 Task: Forward the email from Shazi Zaman with the subject 'follow up' to Piyush Bhardwajini and add 'Kindly consider it urgent' in the message body.
Action: Mouse moved to (464, 12)
Screenshot: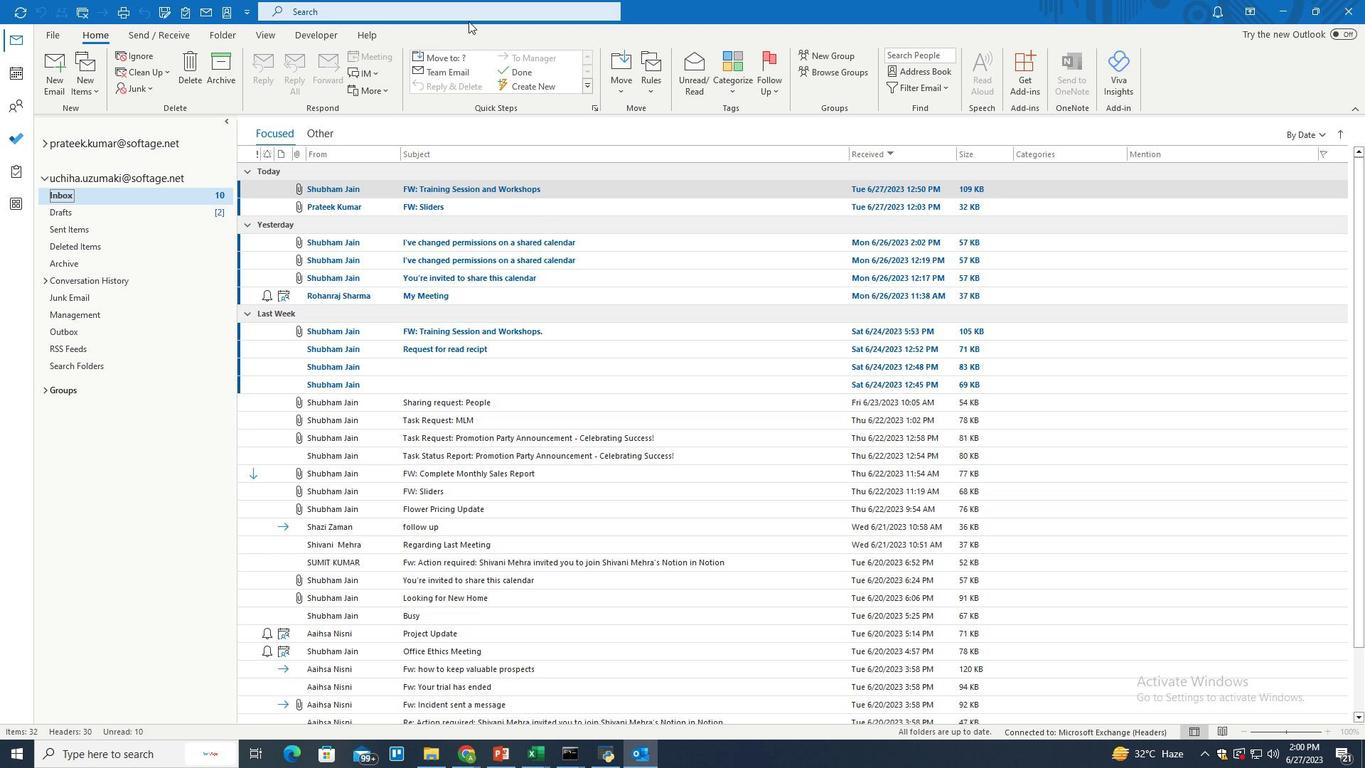 
Action: Mouse pressed left at (464, 12)
Screenshot: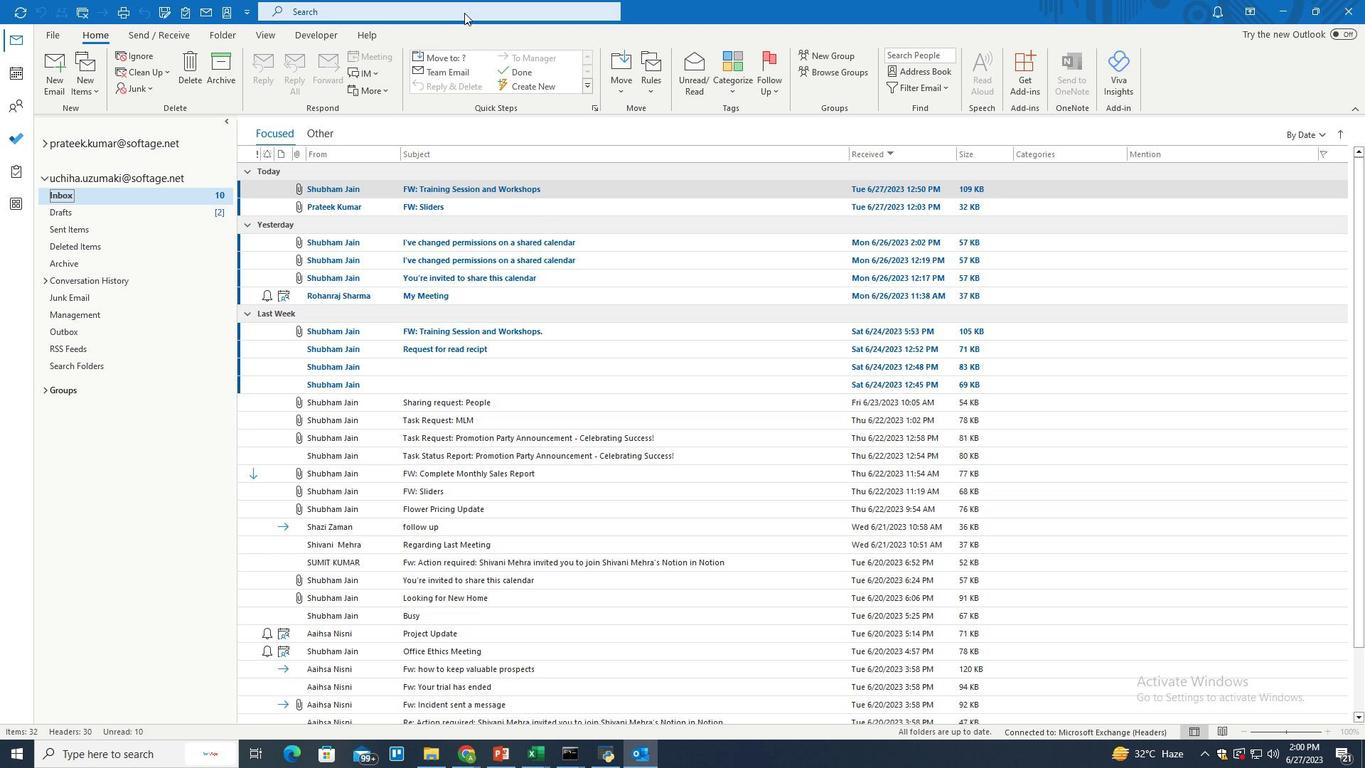 
Action: Key pressed sha
Screenshot: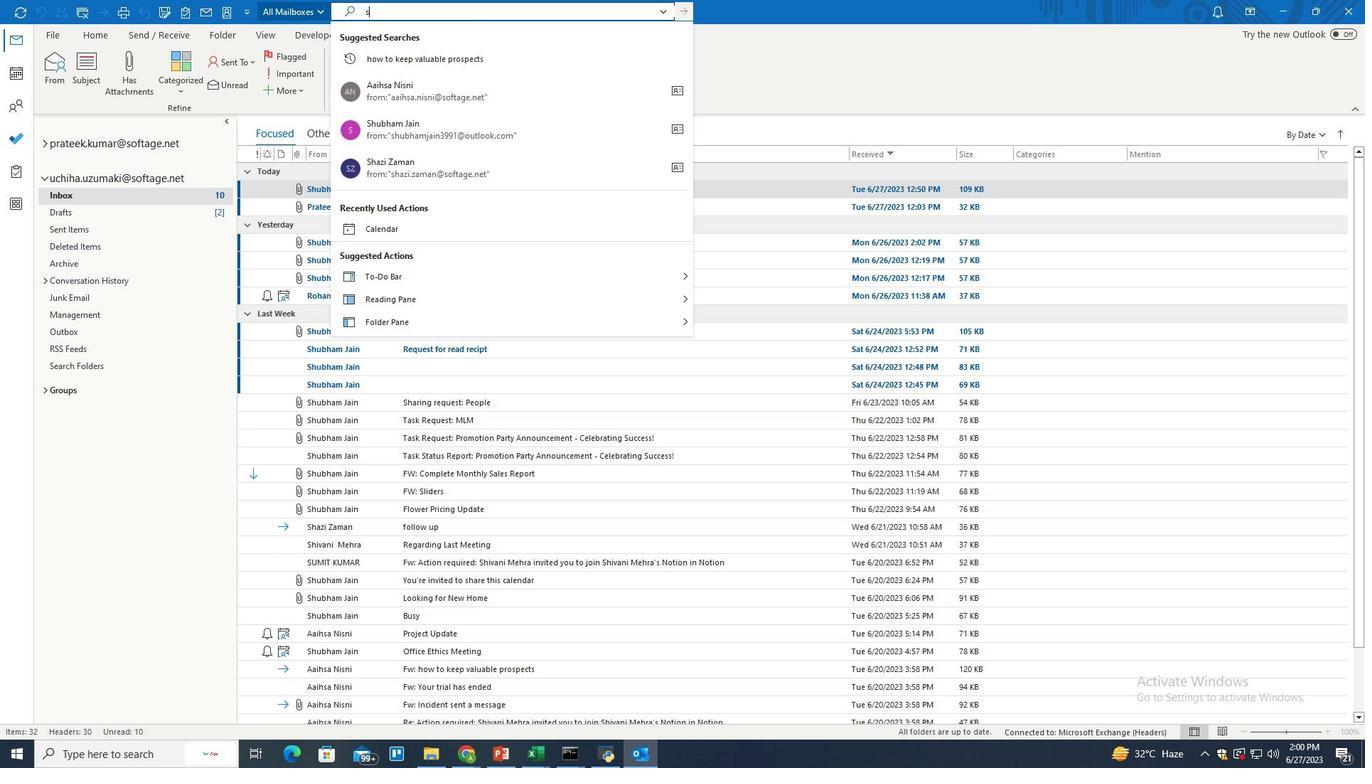 
Action: Mouse moved to (471, 92)
Screenshot: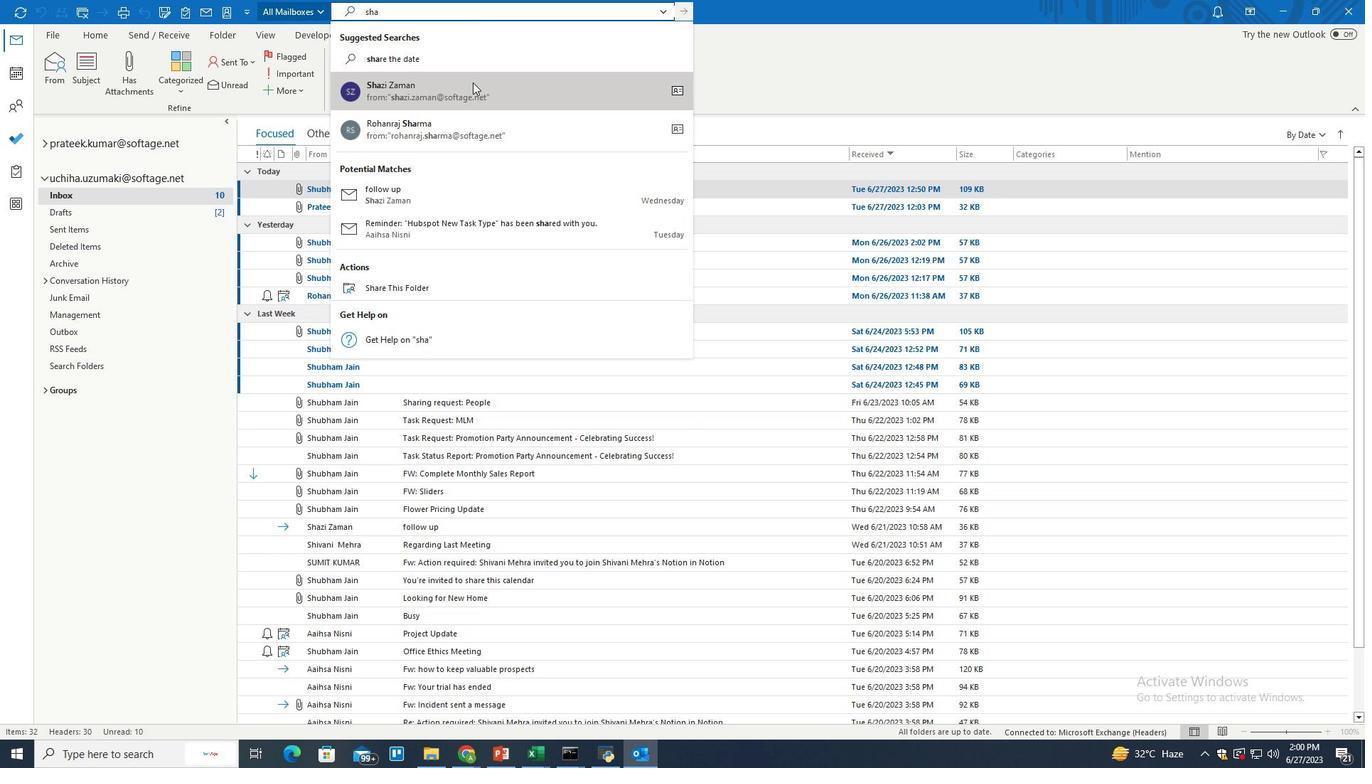 
Action: Mouse pressed left at (471, 92)
Screenshot: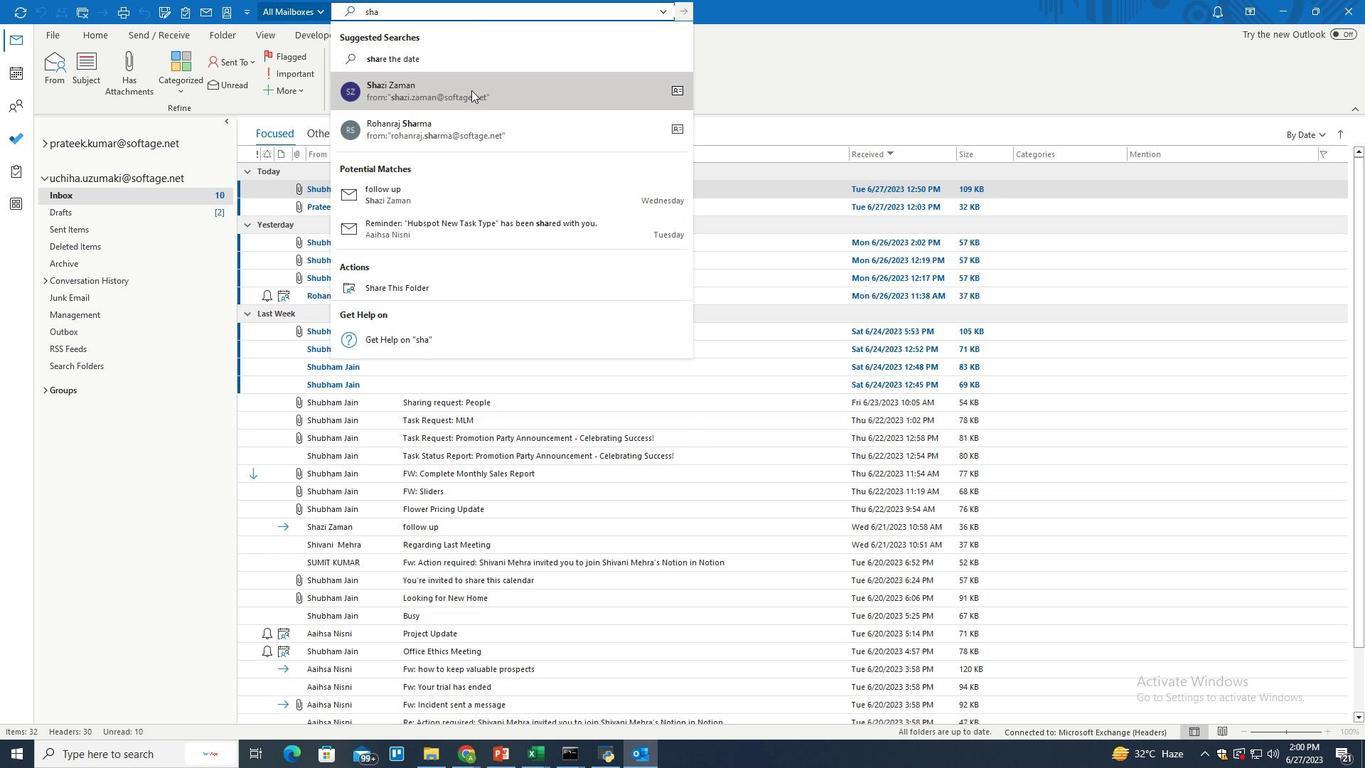 
Action: Mouse moved to (458, 219)
Screenshot: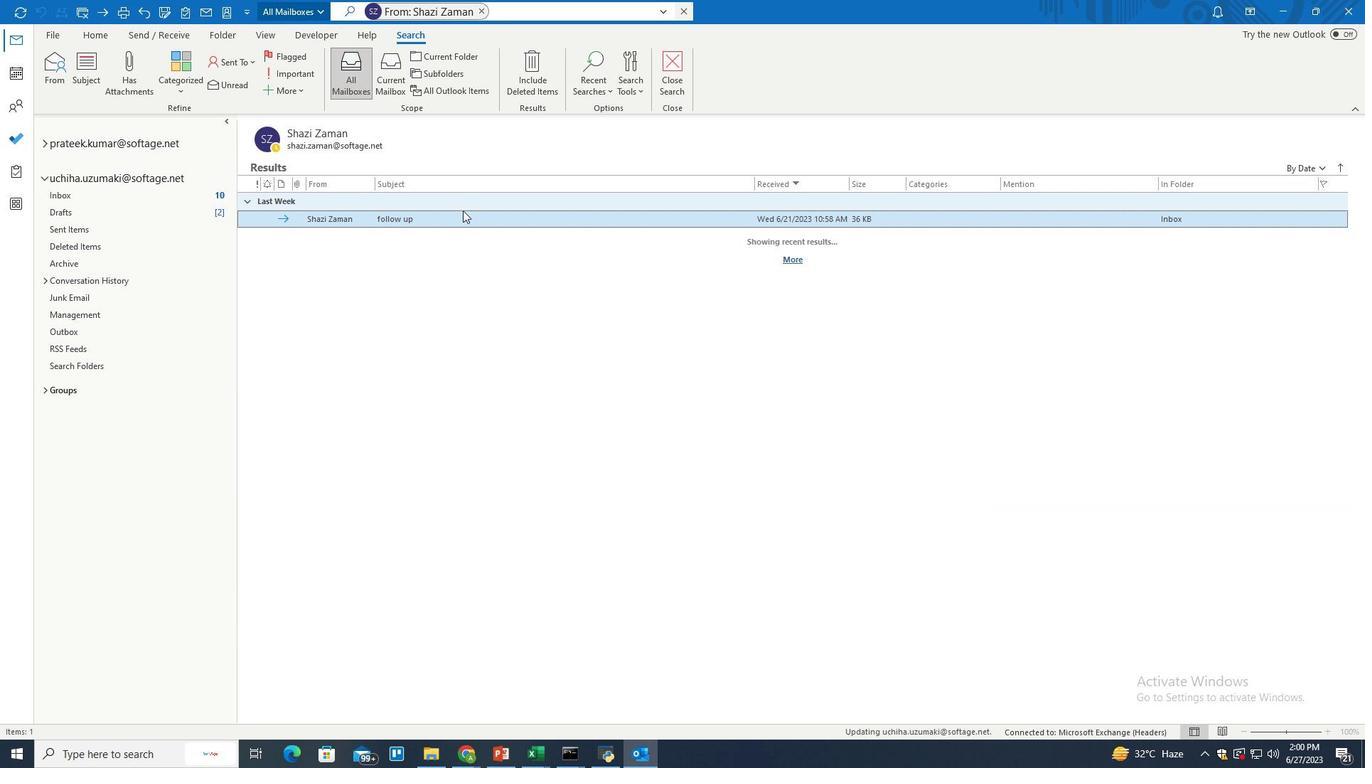 
Action: Mouse pressed left at (458, 219)
Screenshot: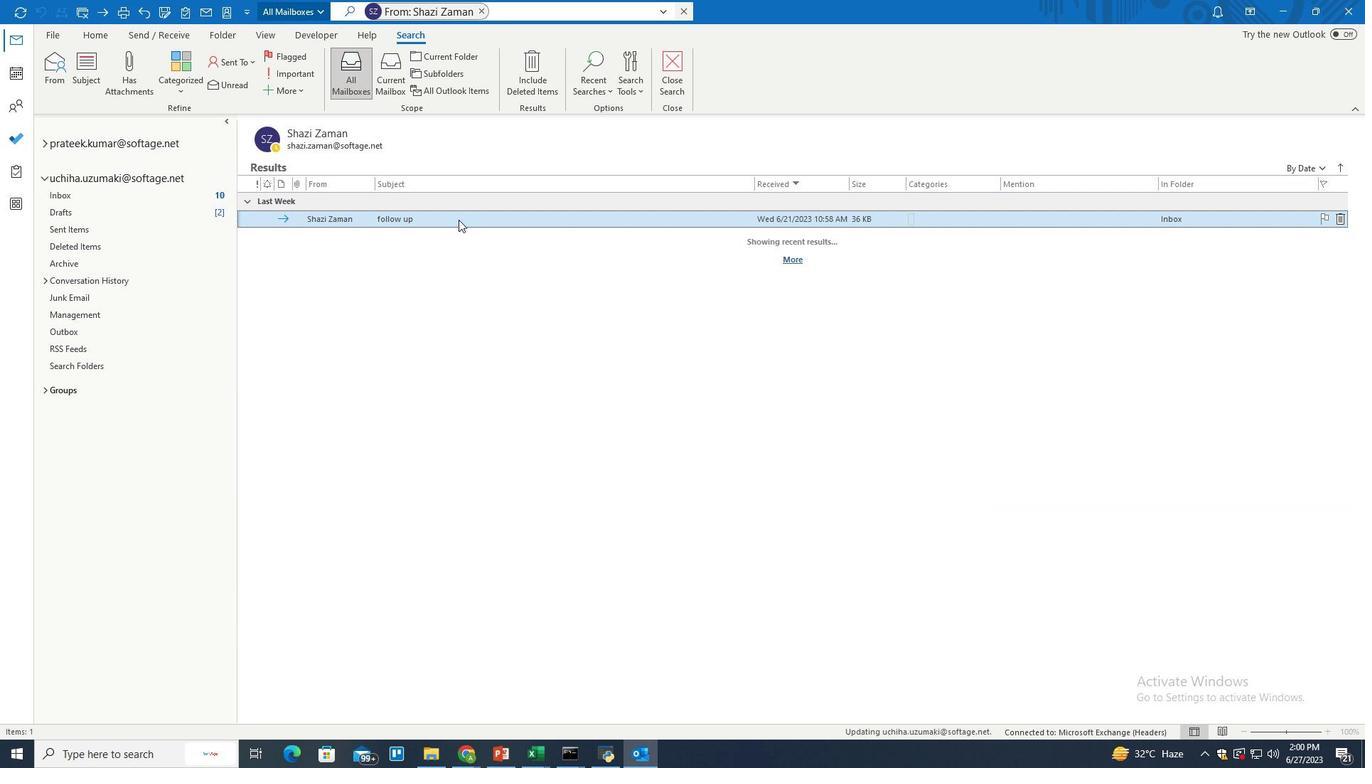 
Action: Mouse moved to (100, 33)
Screenshot: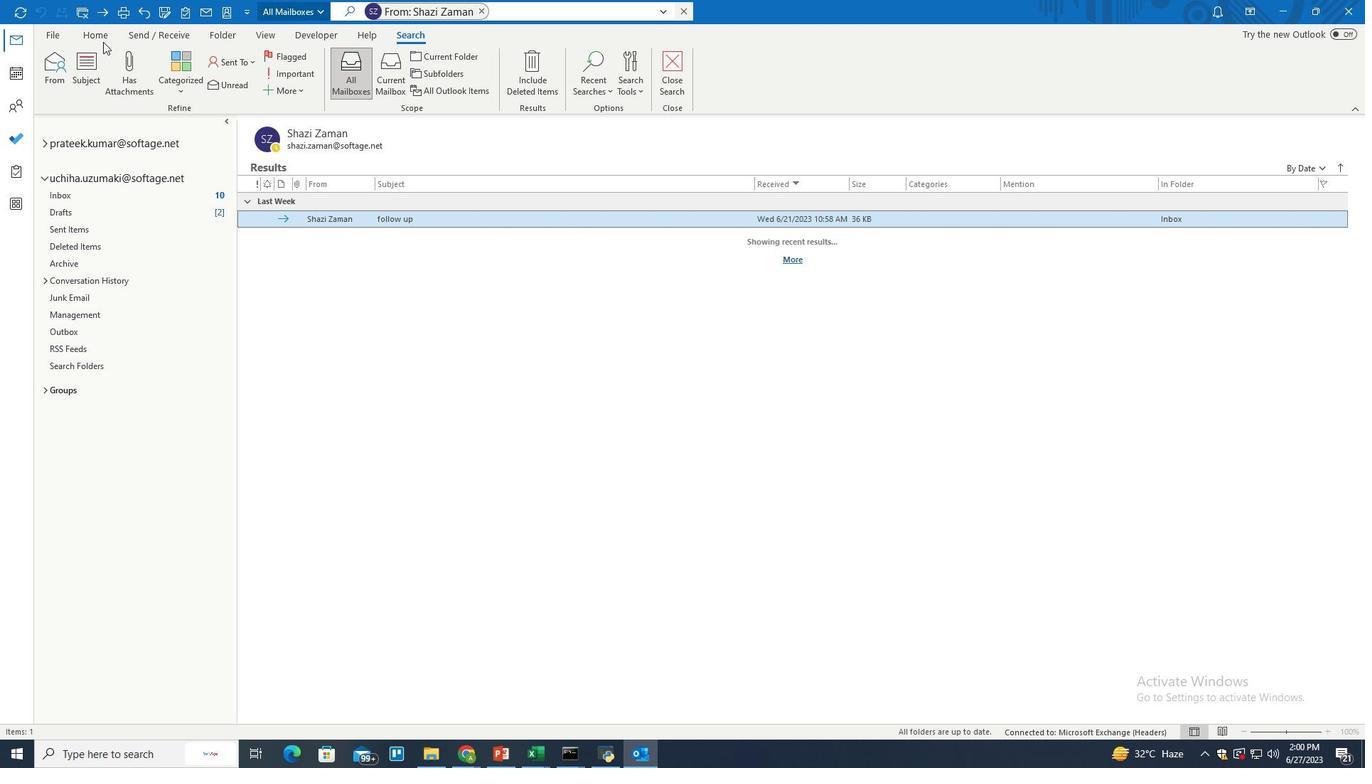 
Action: Mouse pressed left at (100, 33)
Screenshot: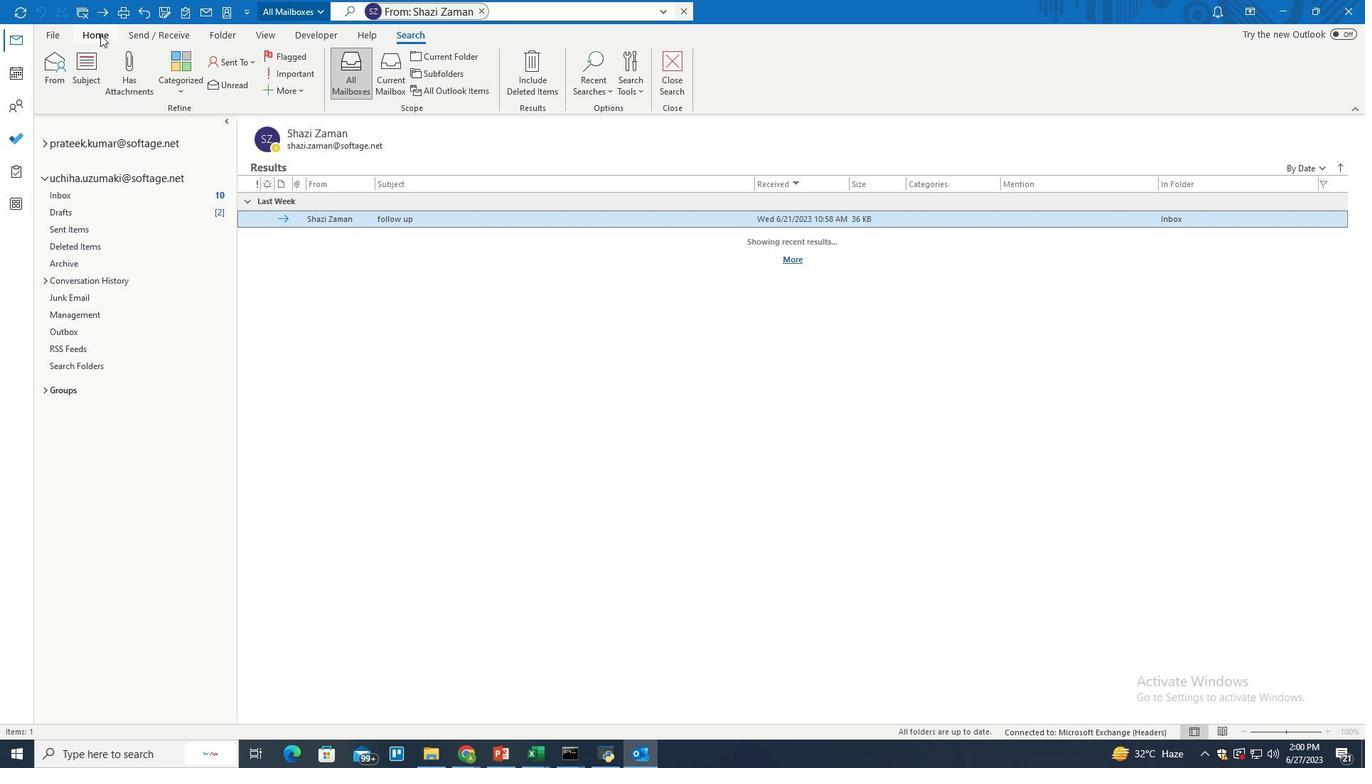 
Action: Mouse moved to (317, 76)
Screenshot: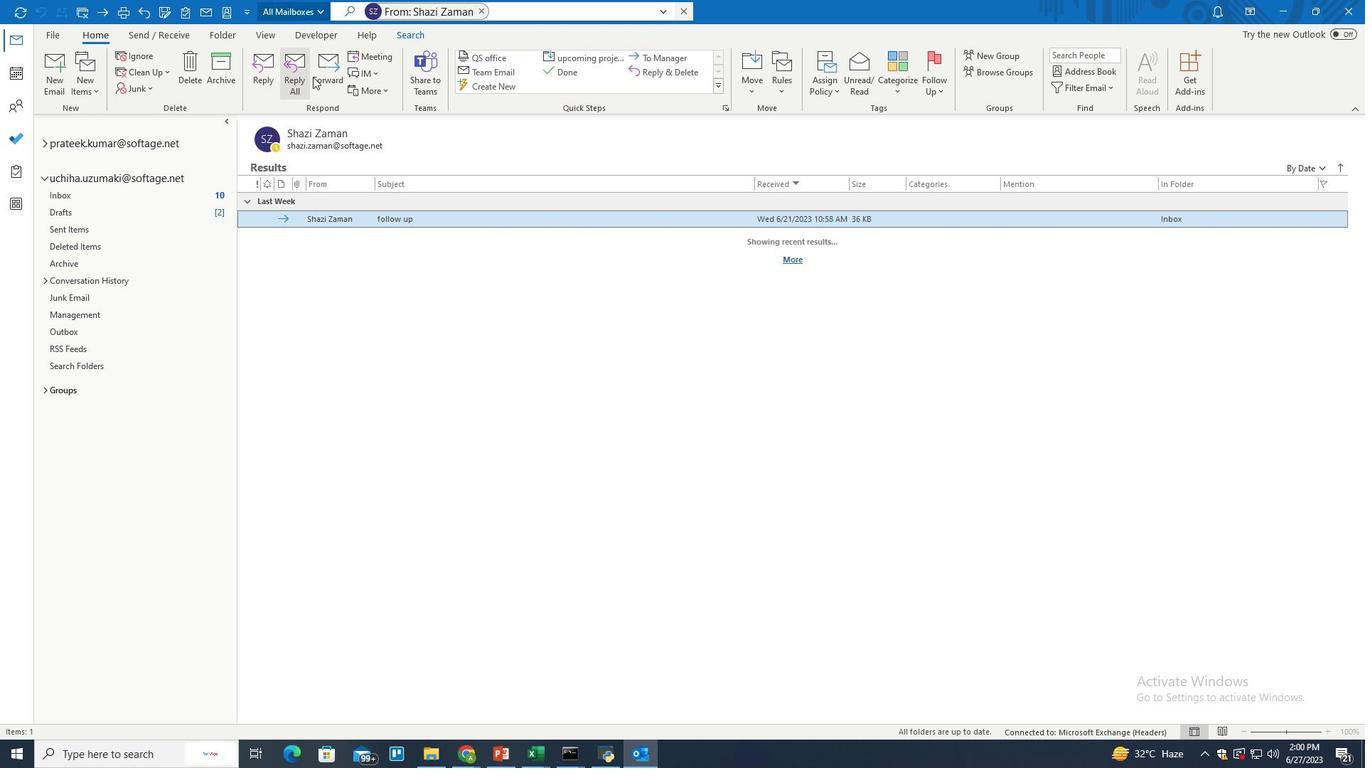 
Action: Mouse pressed left at (317, 76)
Screenshot: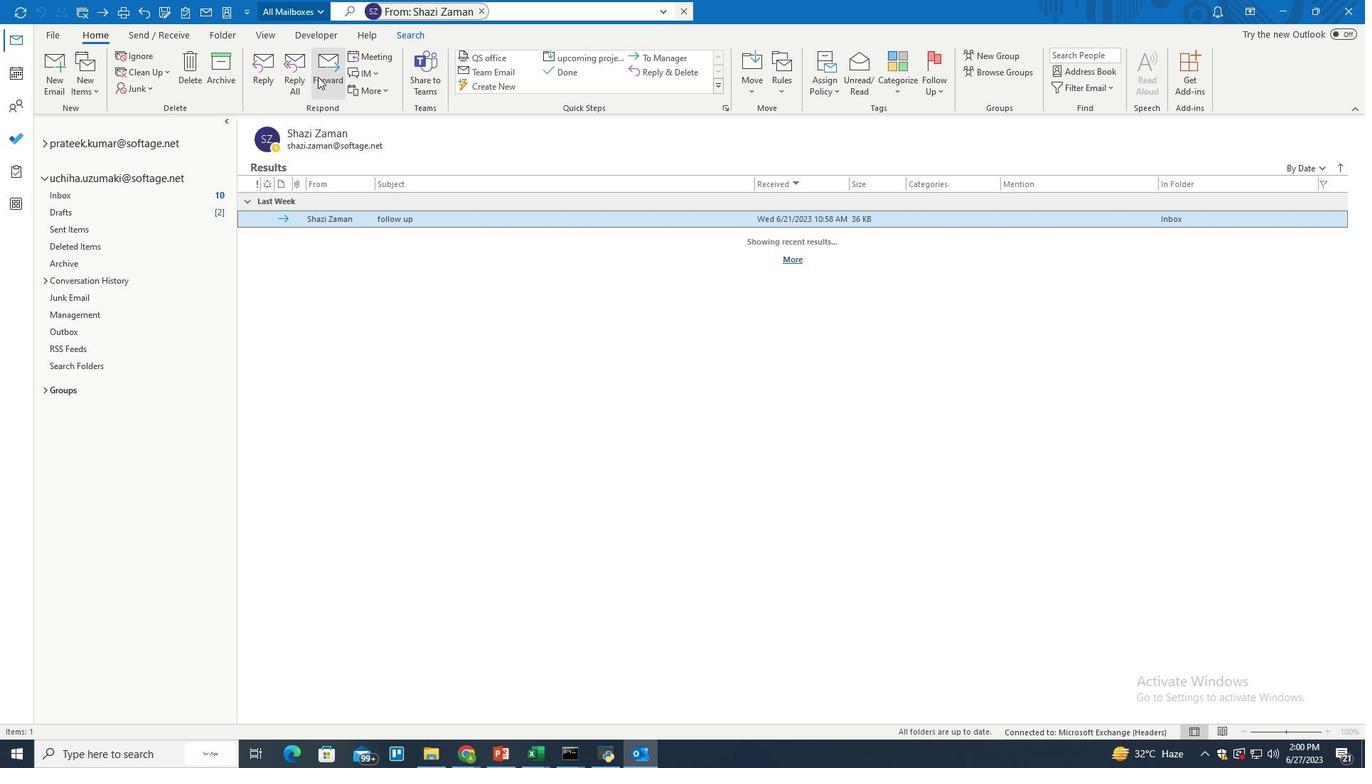 
Action: Mouse moved to (284, 170)
Screenshot: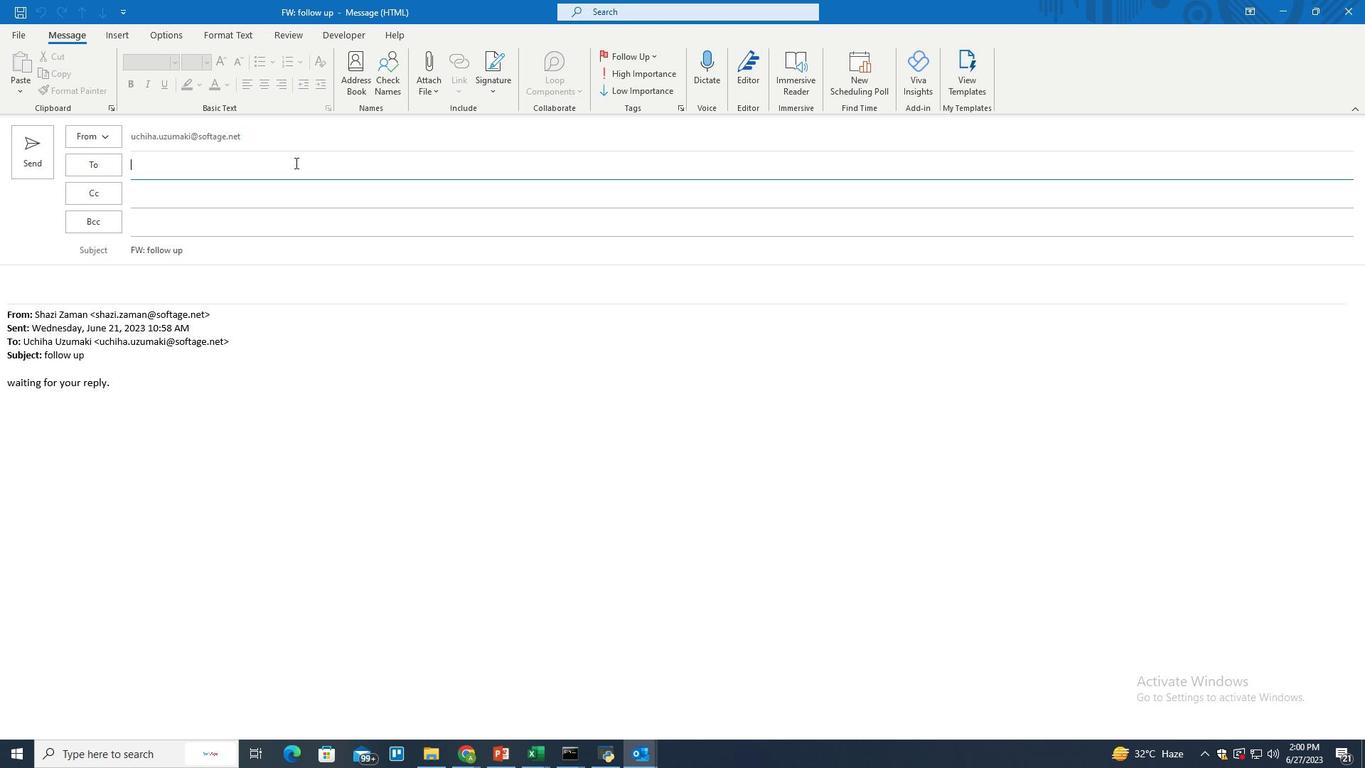
Action: Key pressed piyuch<Key.backspace><Key.backspace>sh
Screenshot: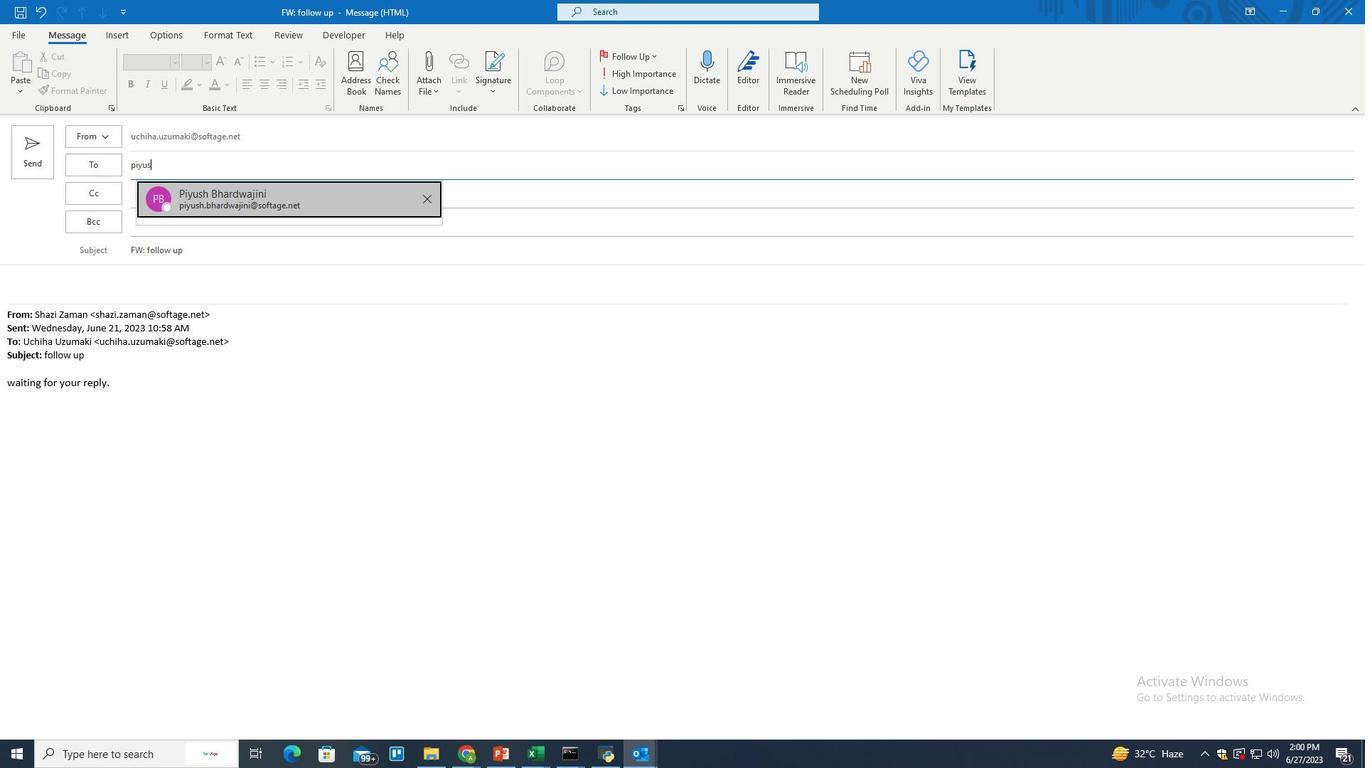 
Action: Mouse moved to (312, 199)
Screenshot: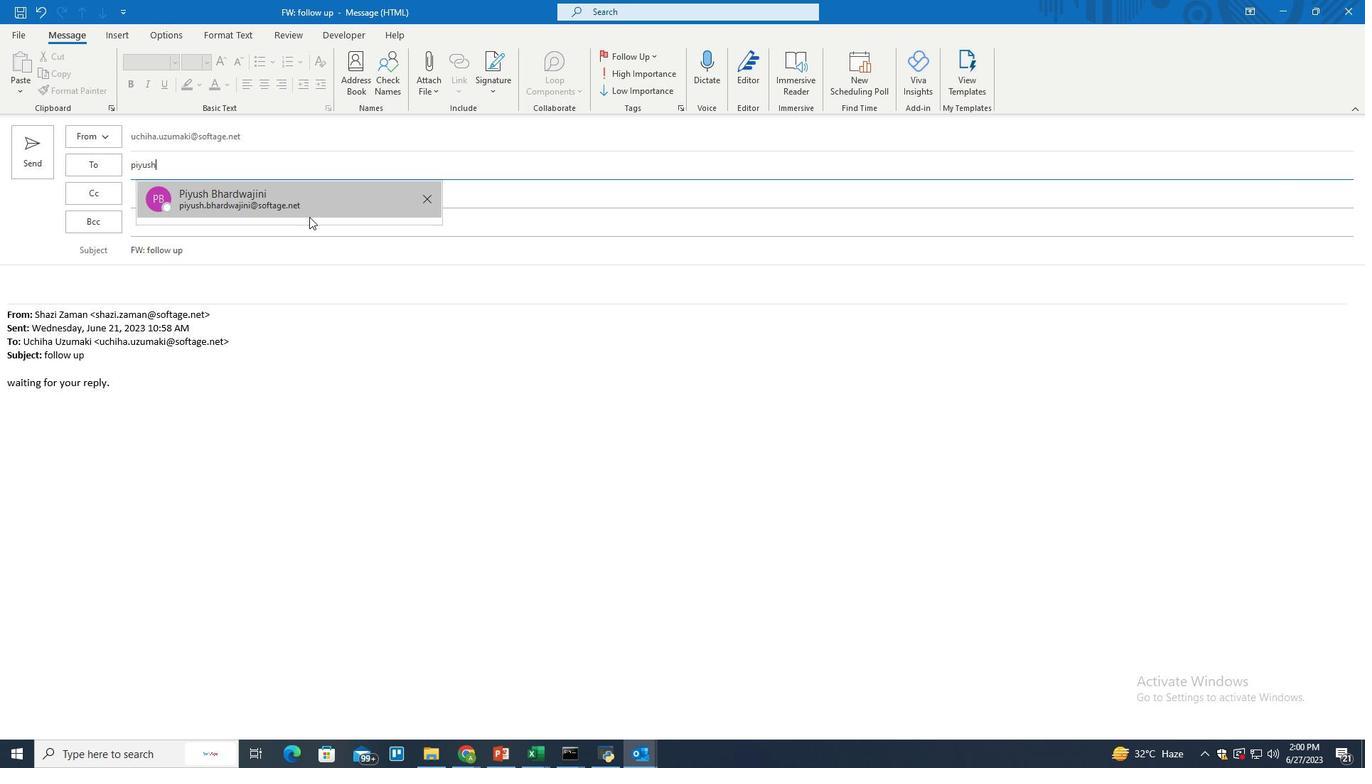 
Action: Mouse pressed left at (312, 199)
Screenshot: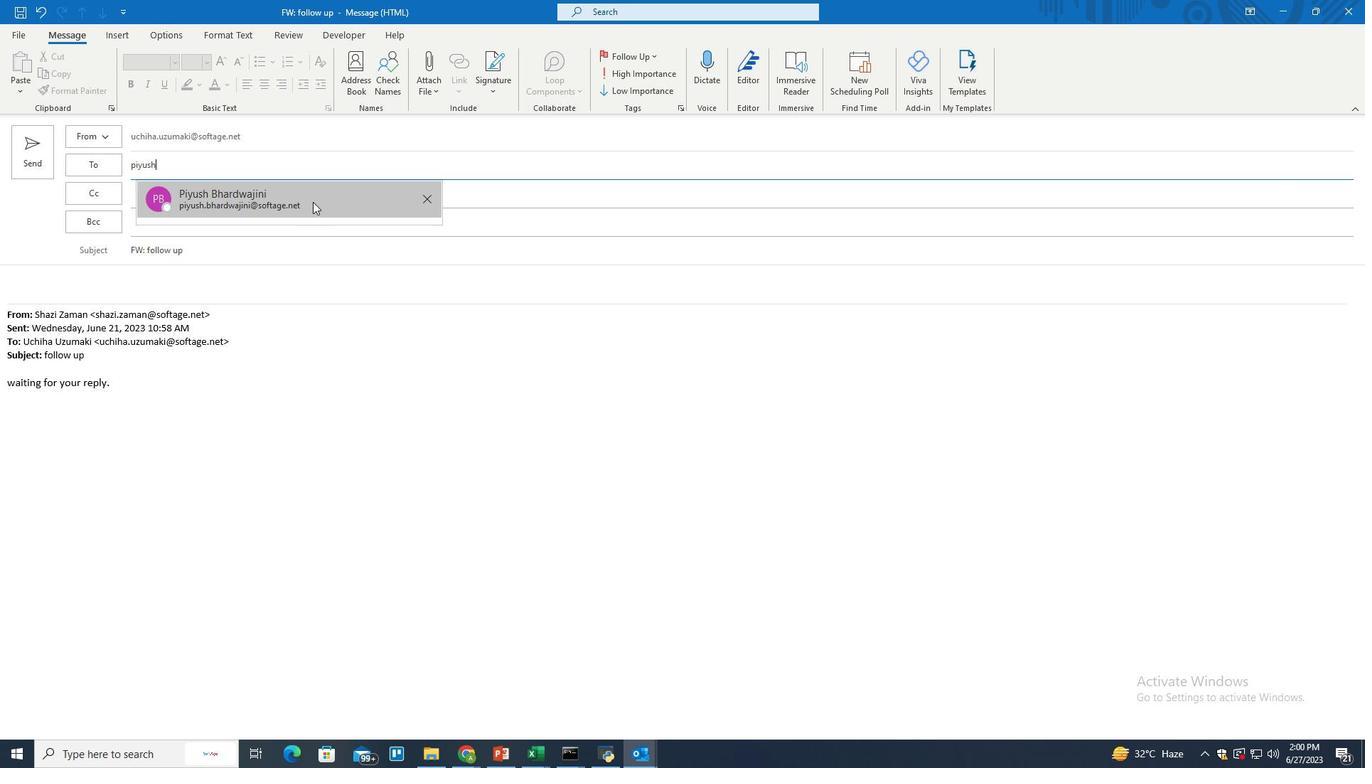 
Action: Mouse moved to (214, 390)
Screenshot: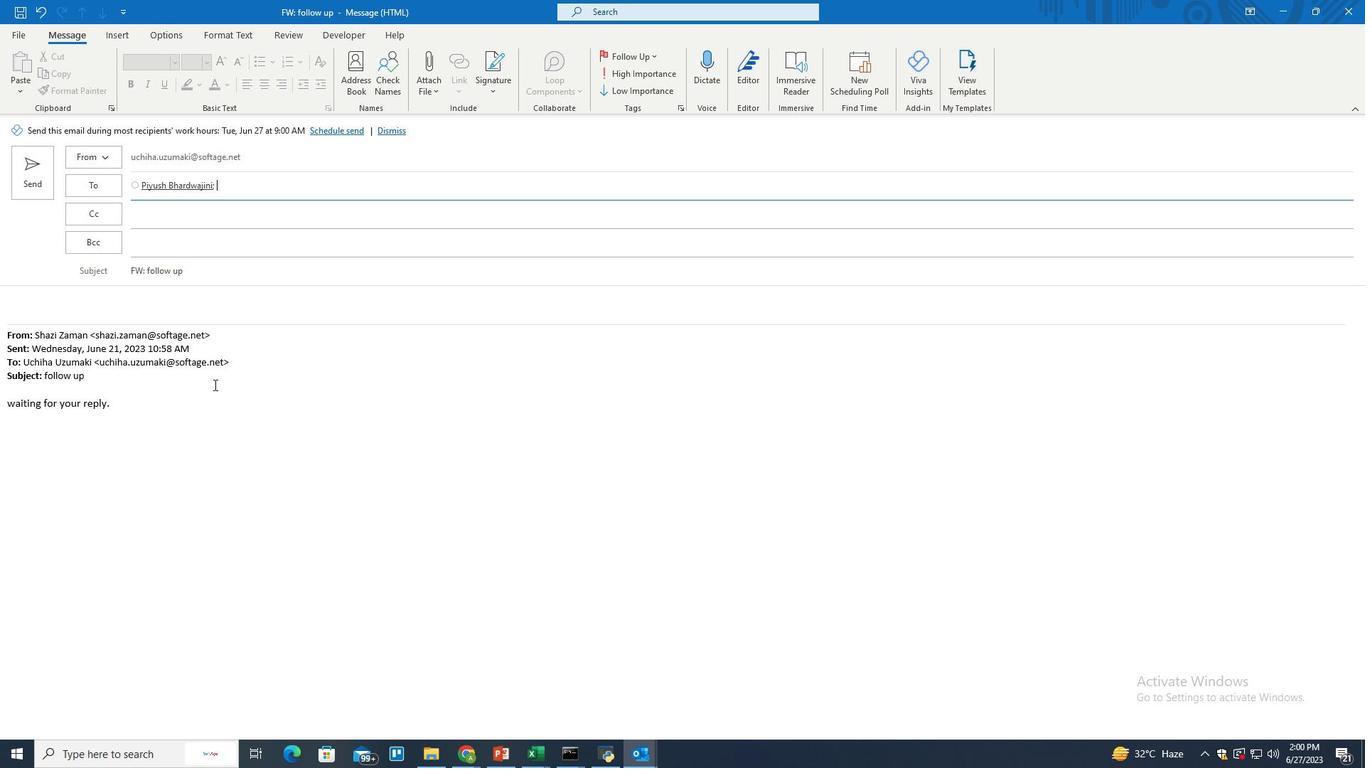 
Action: Mouse pressed left at (214, 390)
Screenshot: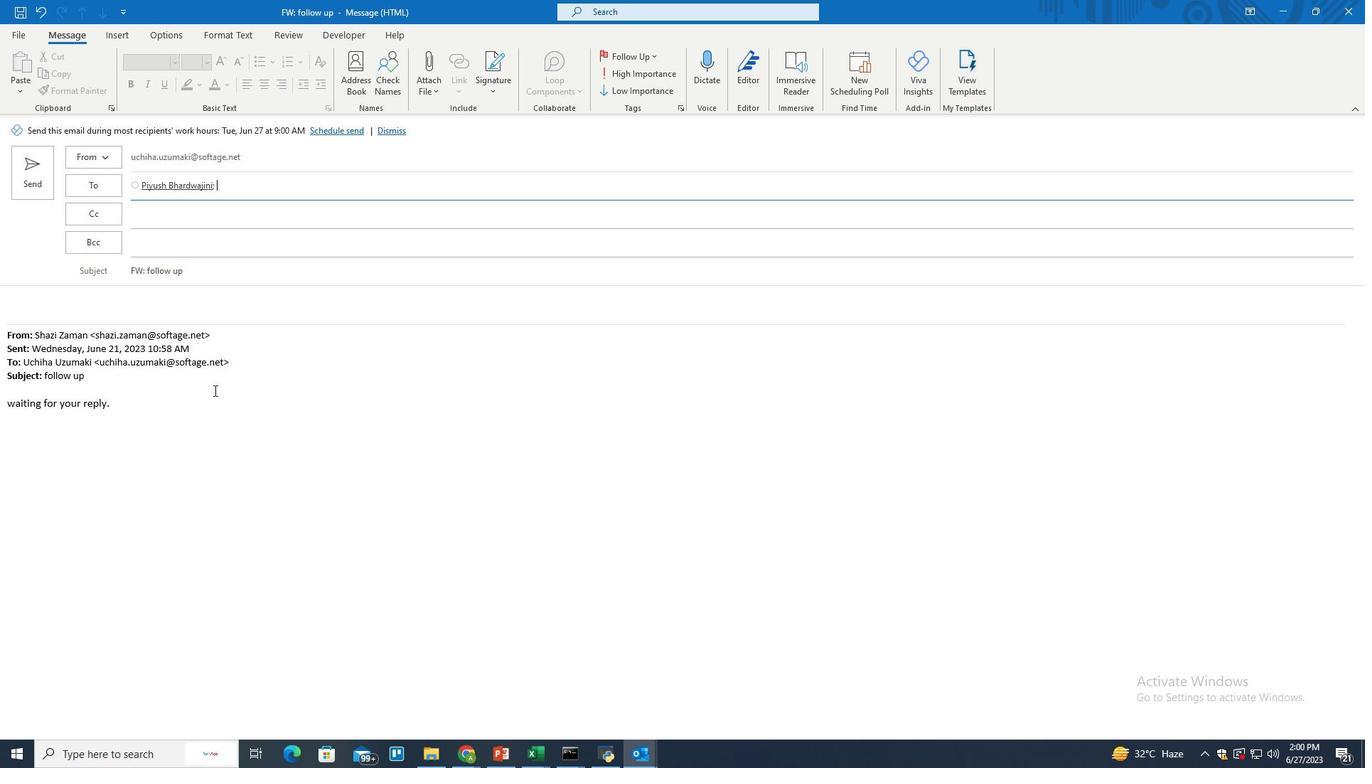 
Action: Key pressed <Key.end><Key.down><Key.down><Key.end><Key.shift_r><Key.enter><Key.shift>Kidly<Key.space>condi<Key.backspace><Key.backspace>sider<Key.space>it<Key.space>urgent
Screenshot: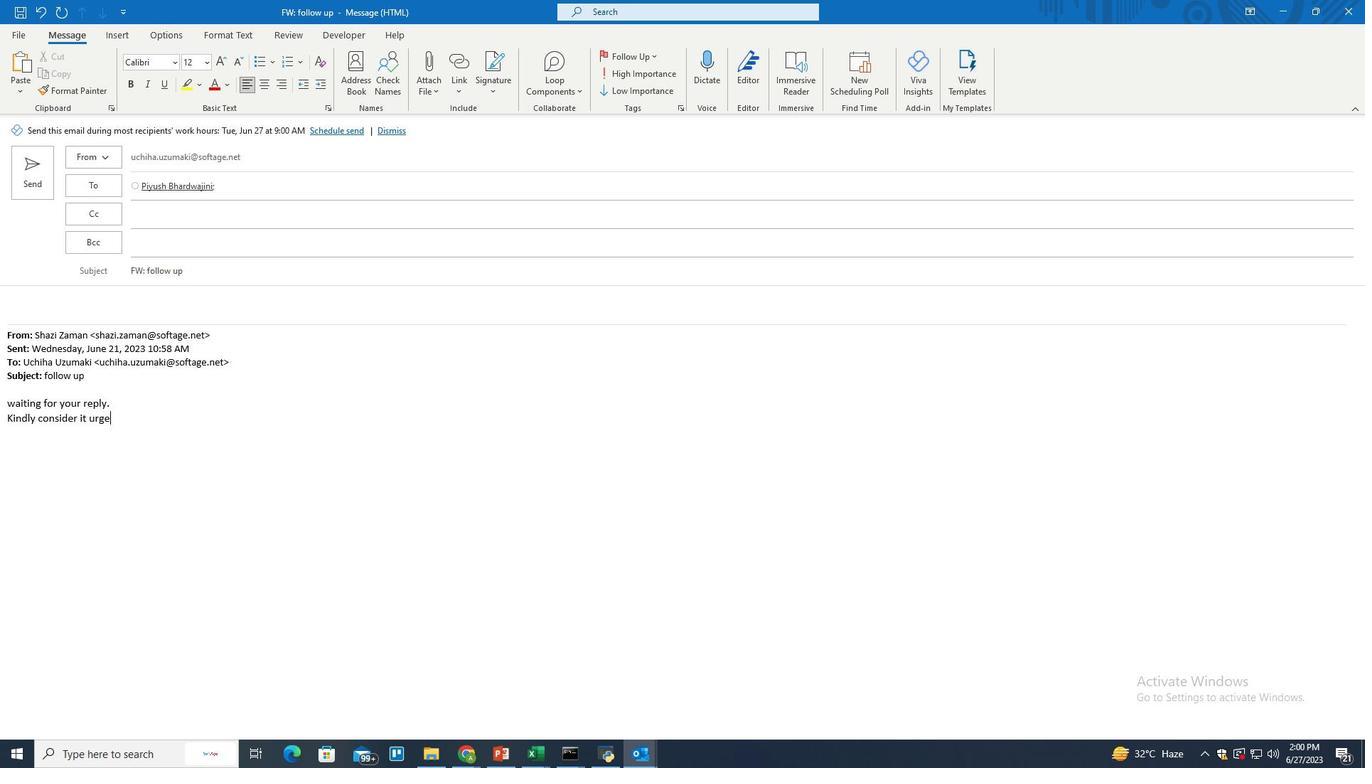 
Action: Mouse moved to (29, 167)
Screenshot: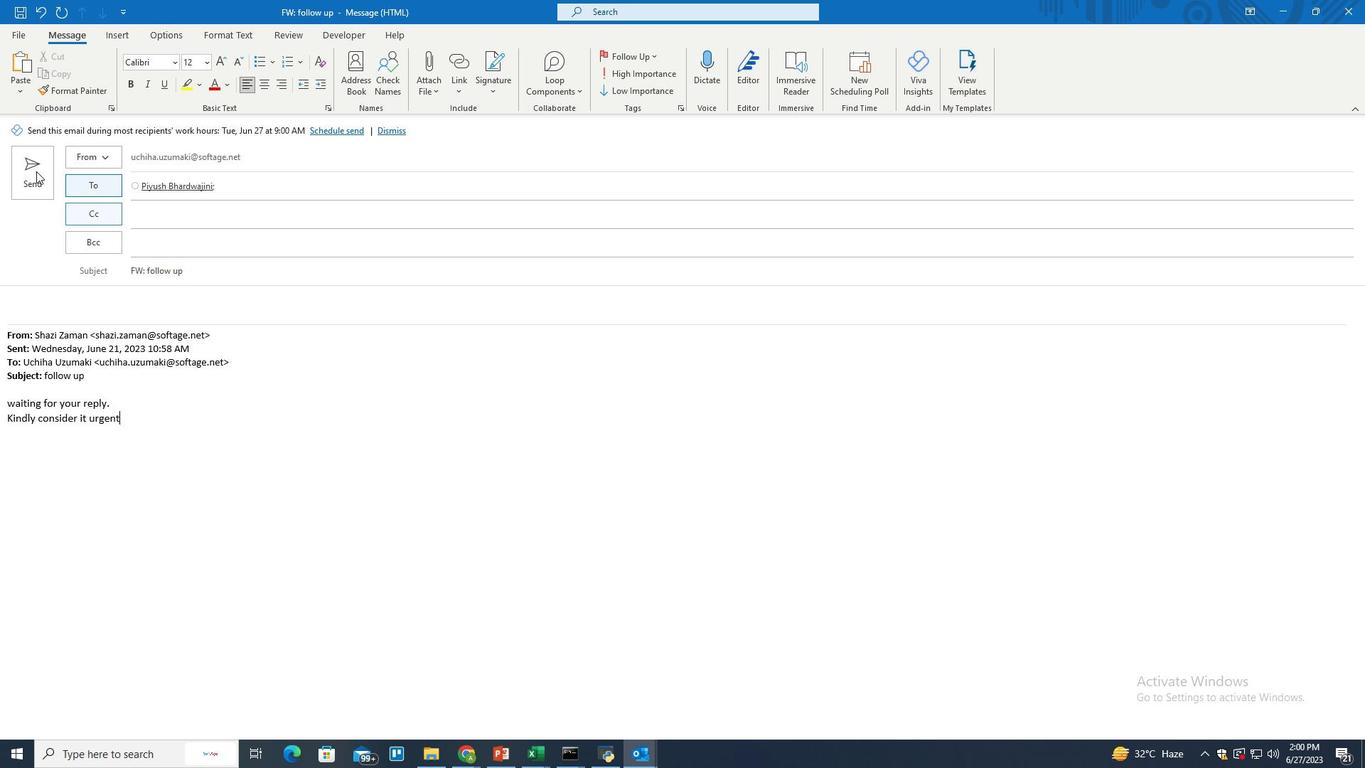 
Action: Mouse pressed left at (29, 167)
Screenshot: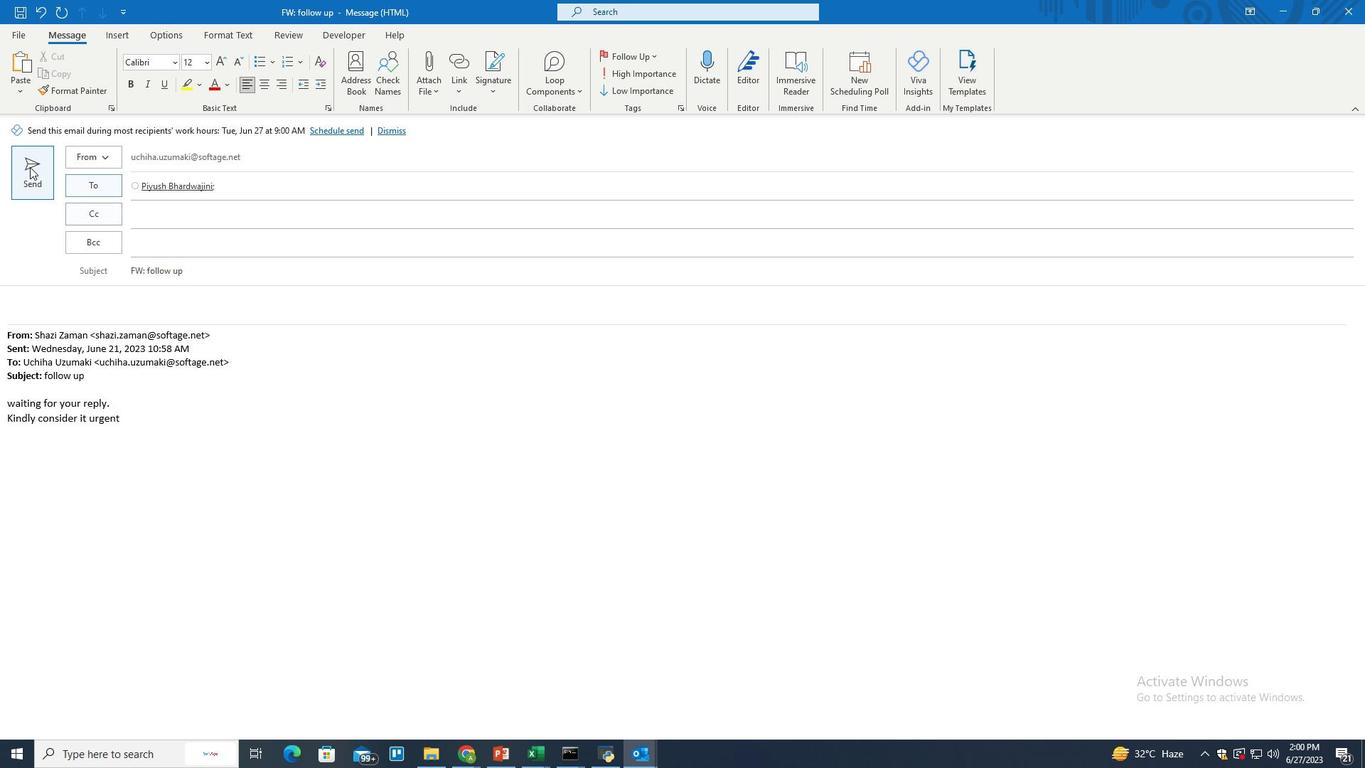 
Action: Mouse moved to (478, 423)
Screenshot: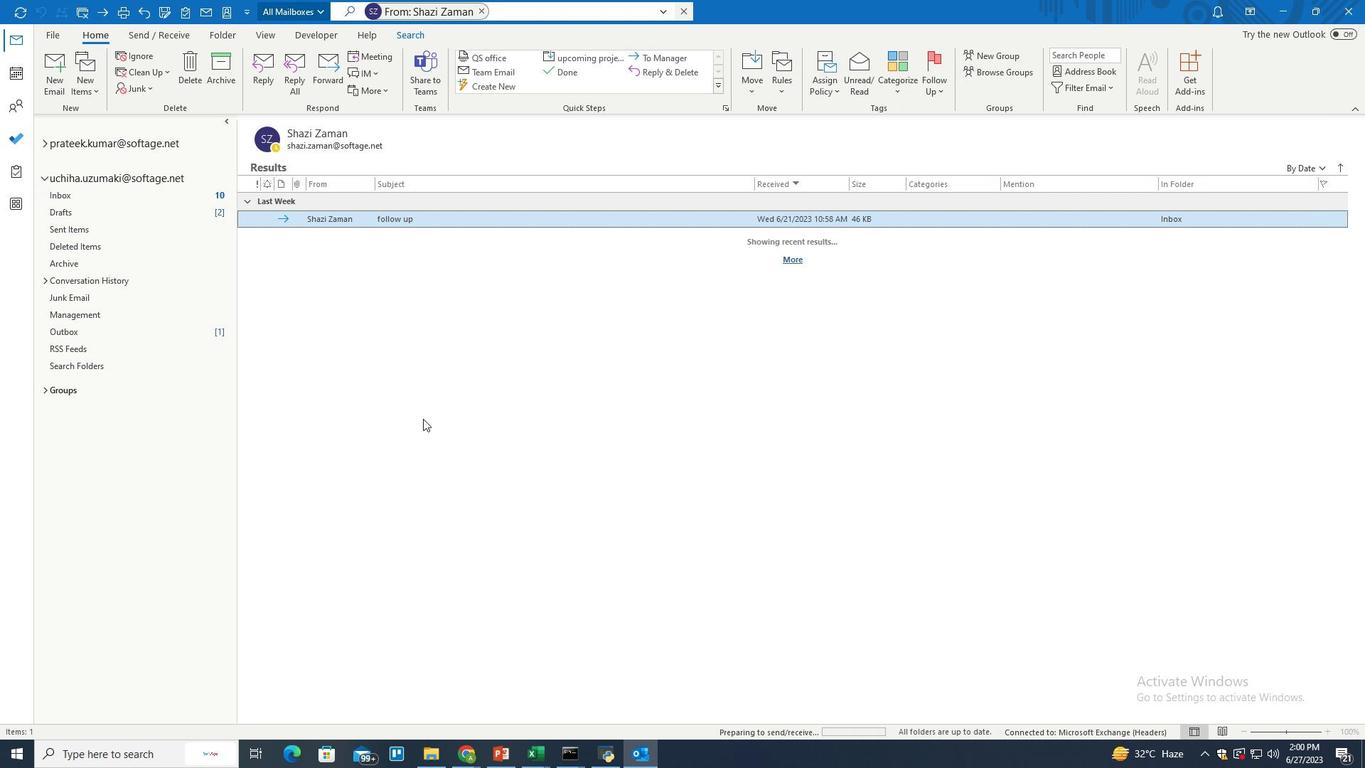 
